 Task: For heading Arial black with underline.  font size for heading18,  'Change the font style of data to'Calibri.  and font size to 9,  Change the alignment of both headline & data to Align center.  In the sheet  ExpenseReport
Action: Mouse moved to (1111, 134)
Screenshot: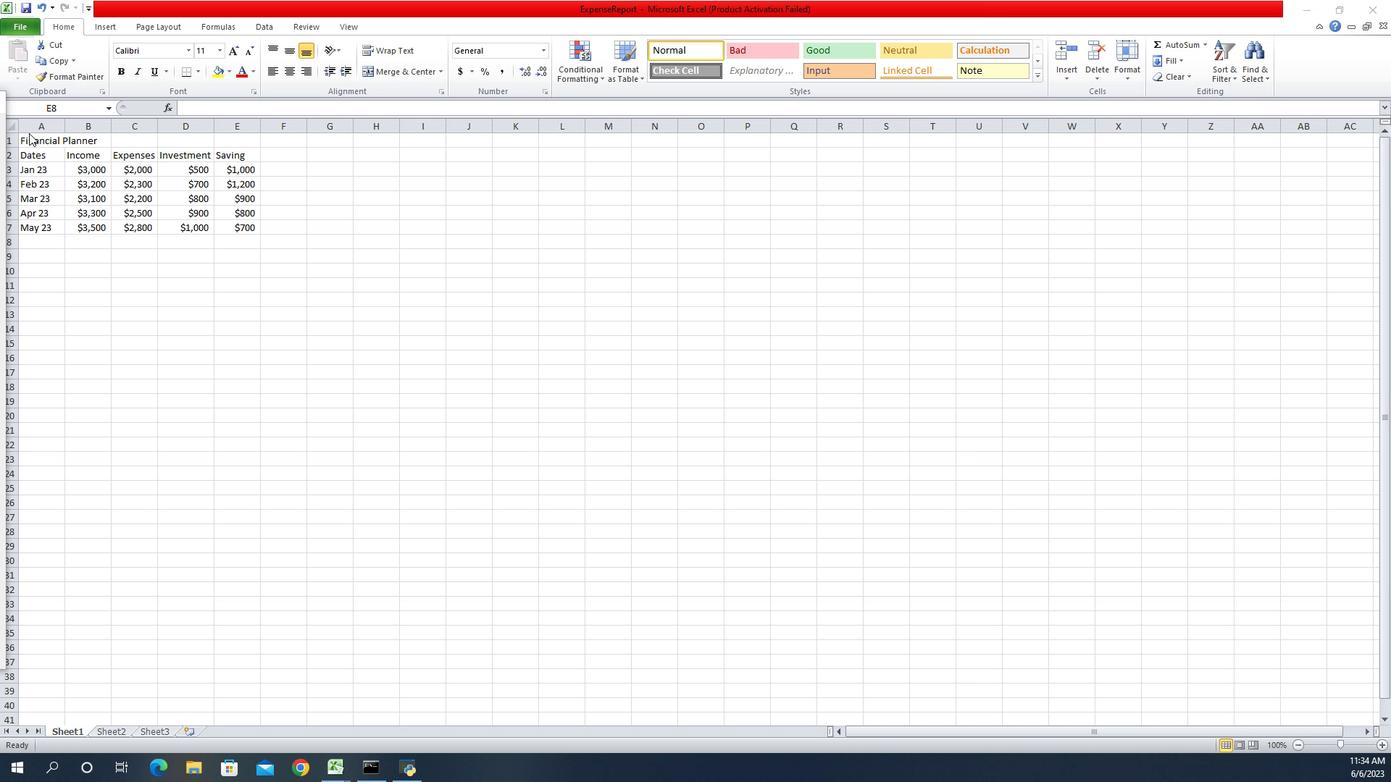 
Action: Mouse pressed left at (1111, 134)
Screenshot: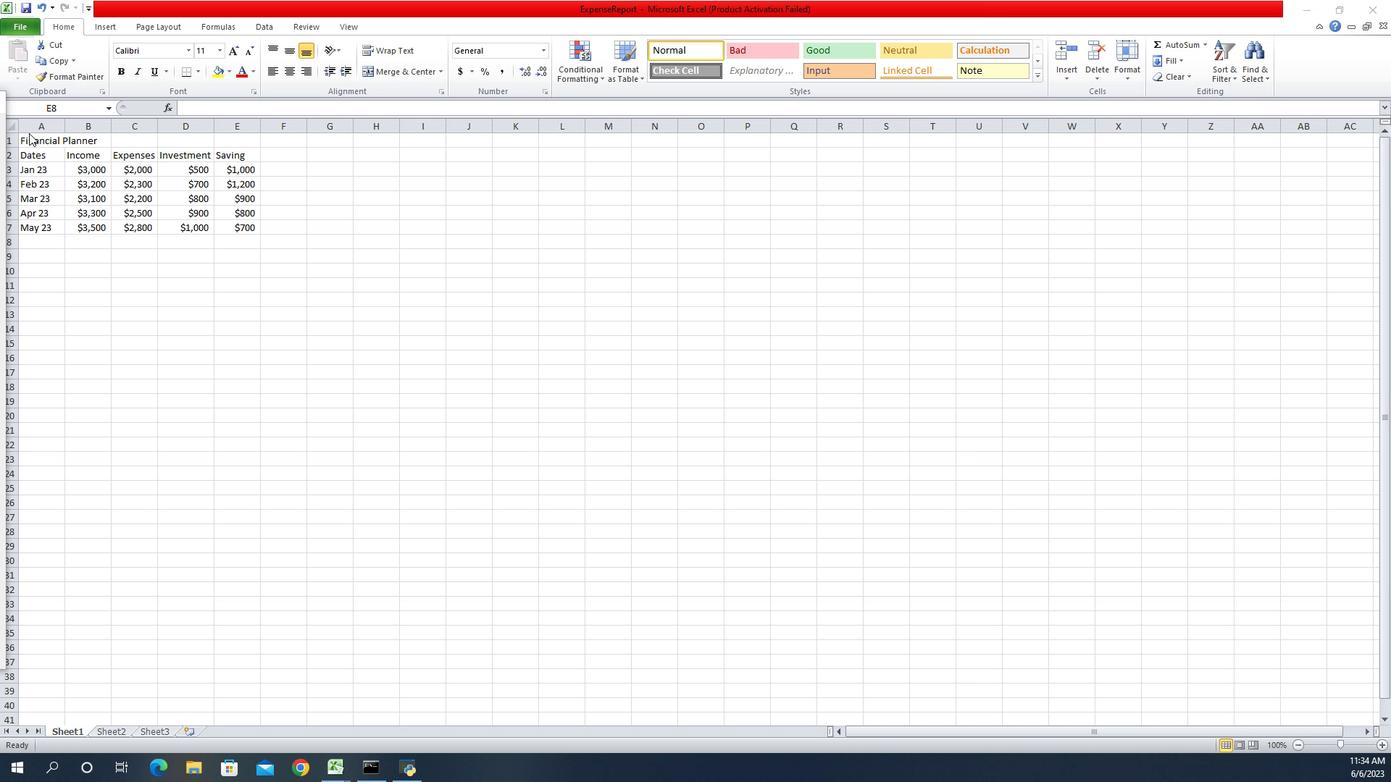 
Action: Mouse moved to (1118, 140)
Screenshot: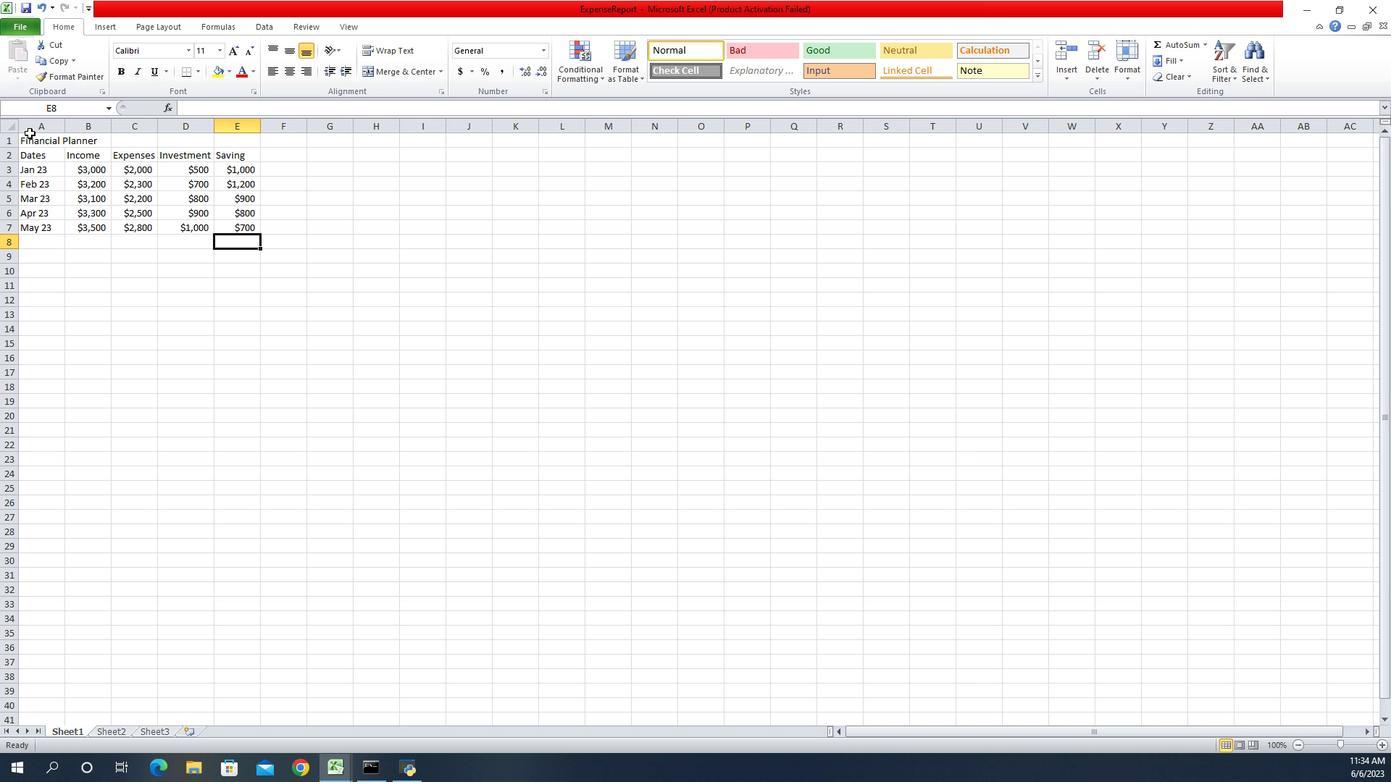 
Action: Mouse pressed left at (1118, 140)
Screenshot: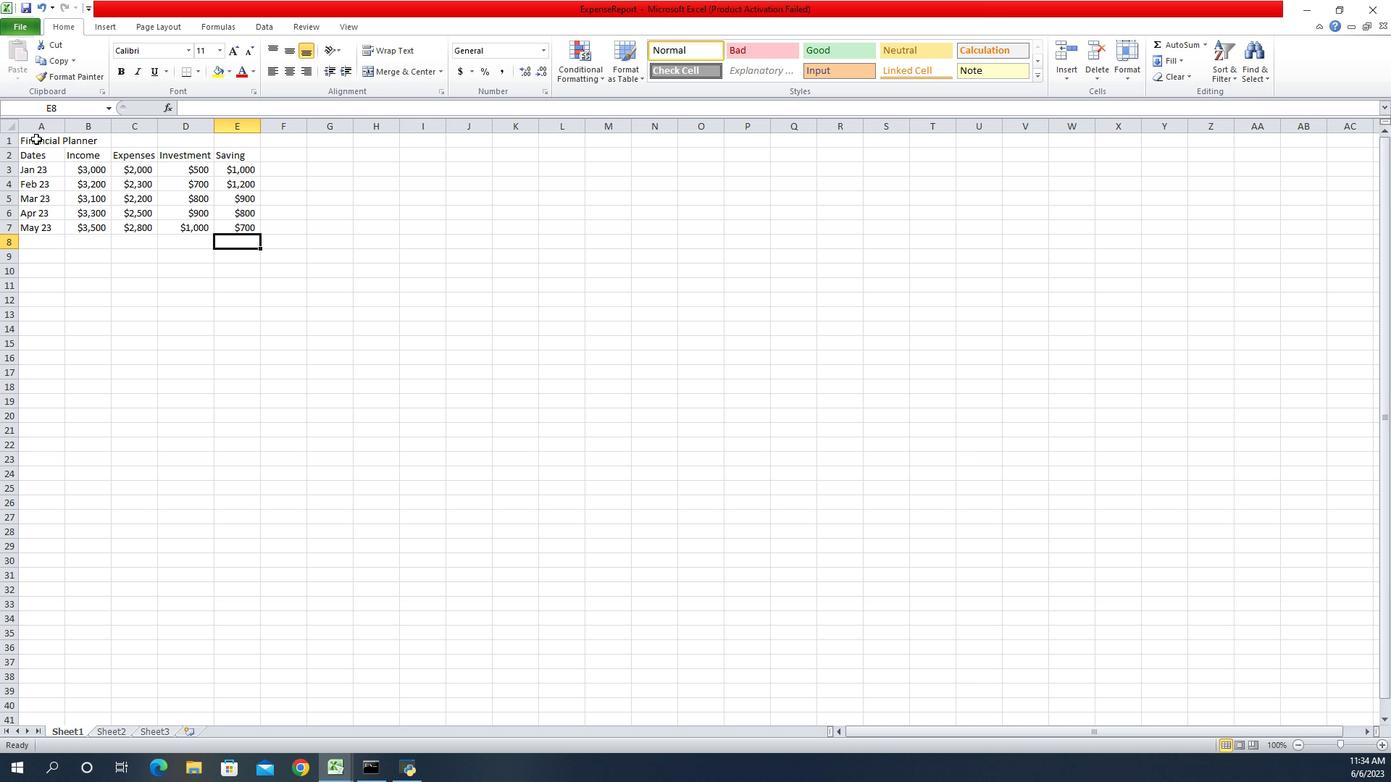 
Action: Mouse moved to (1266, 56)
Screenshot: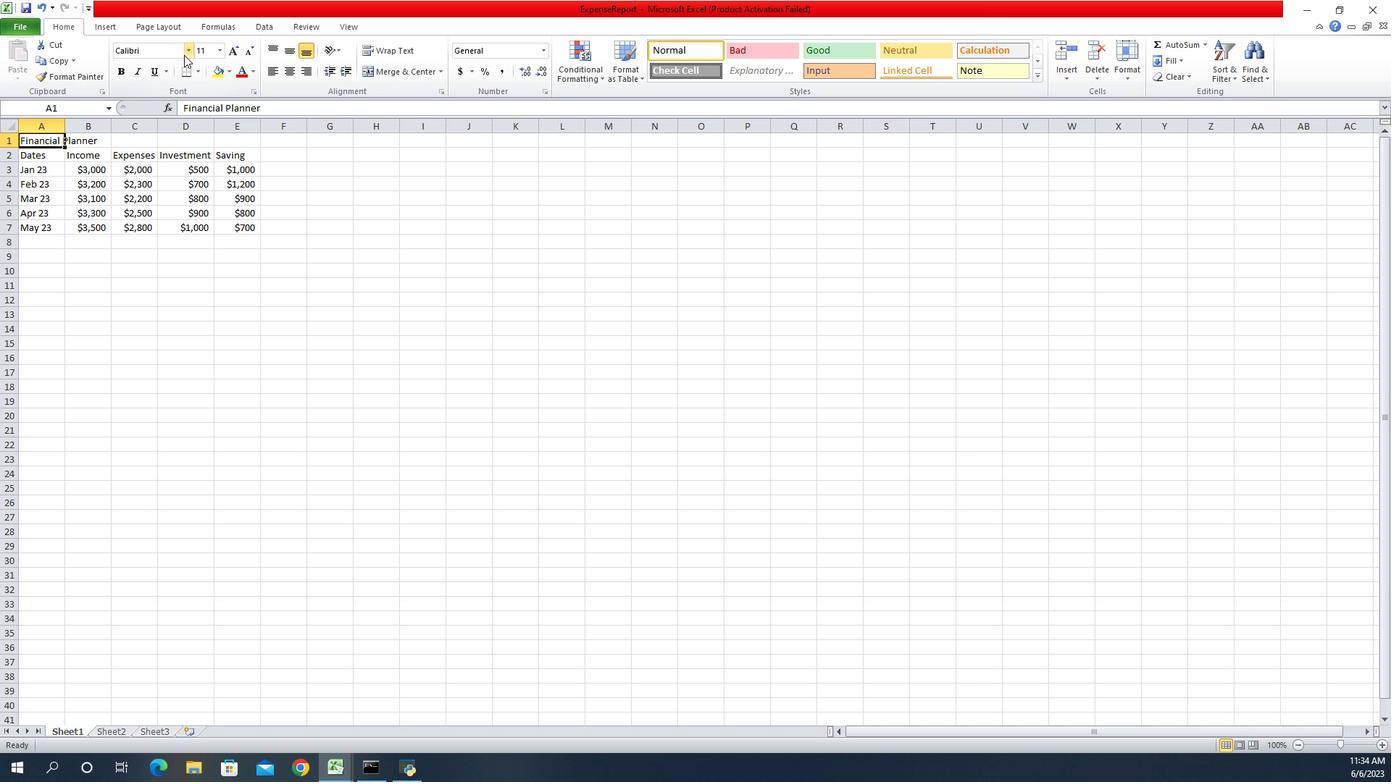 
Action: Mouse pressed left at (1266, 56)
Screenshot: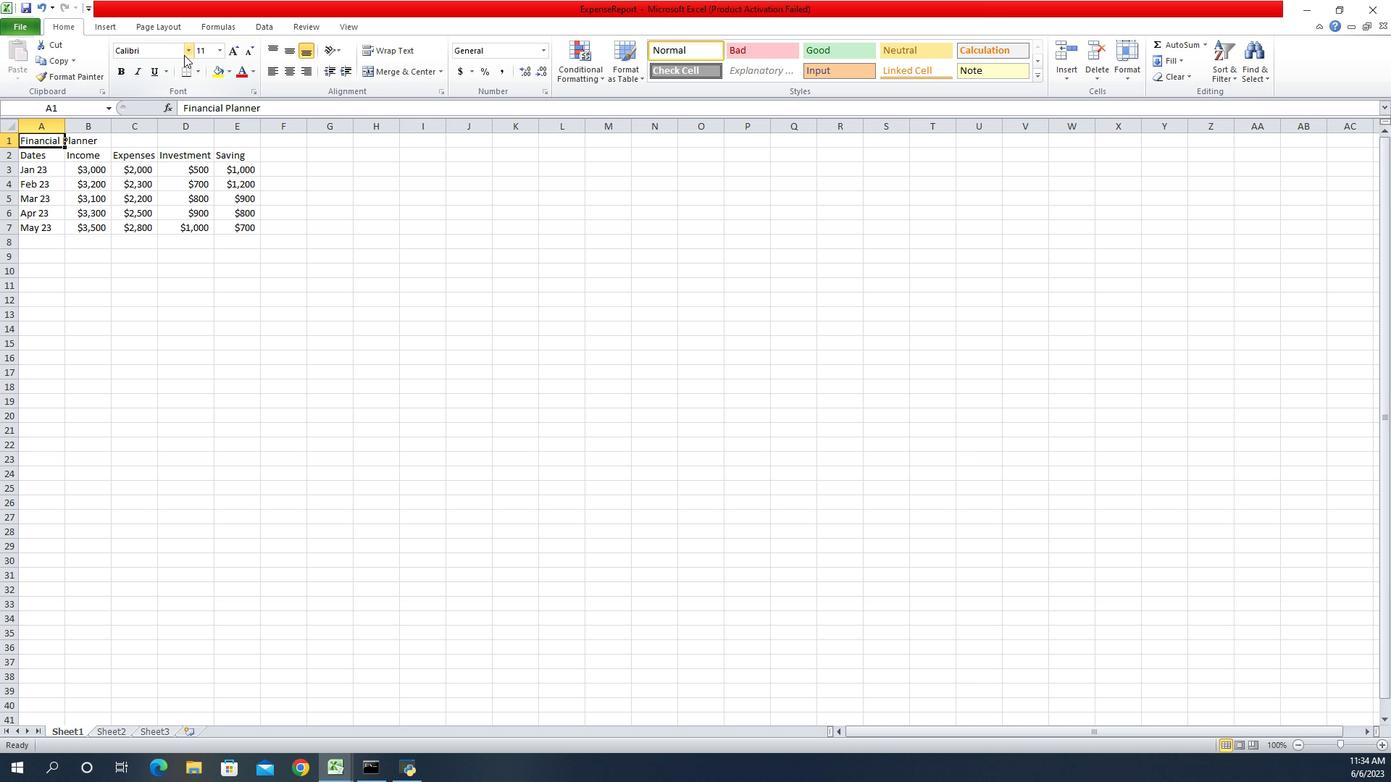 
Action: Key pressed ari<Key.down><Key.enter>
Screenshot: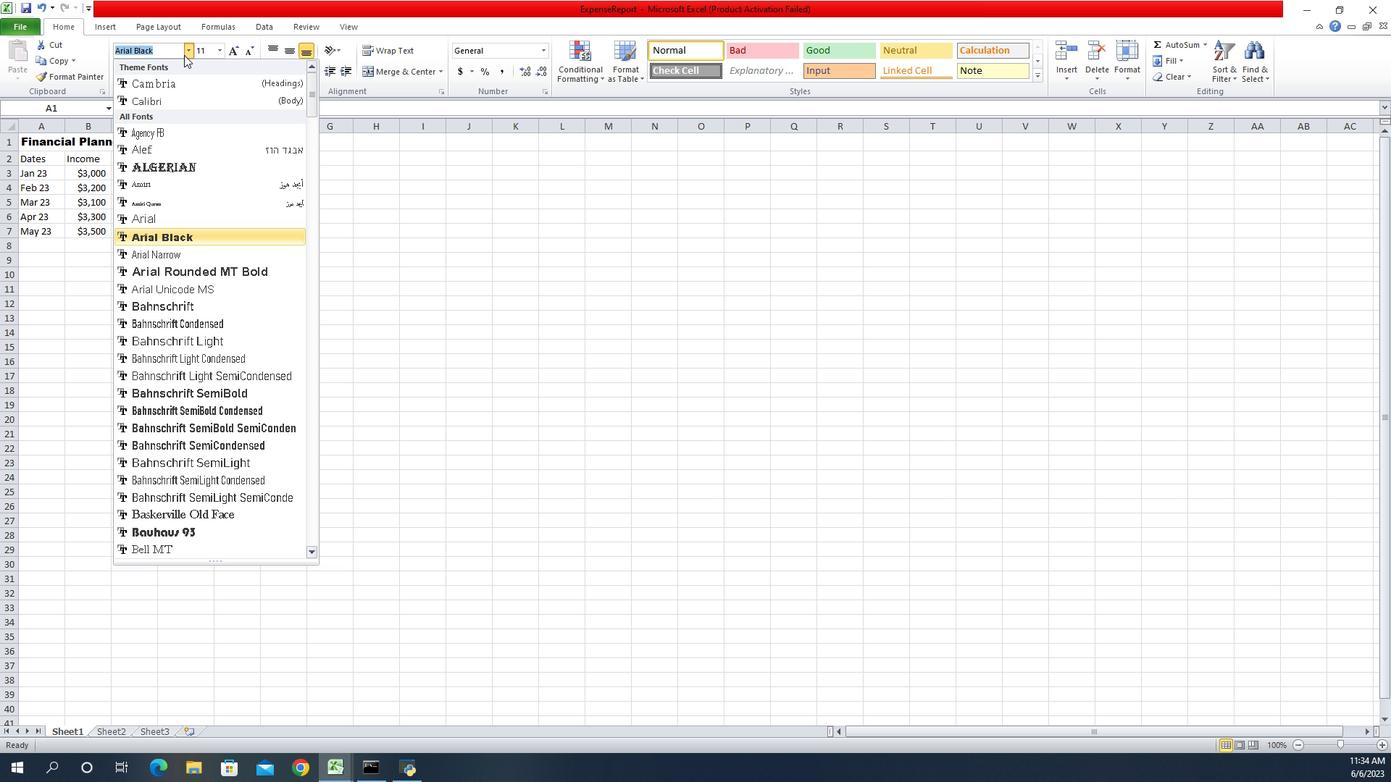 
Action: Mouse moved to (1234, 73)
Screenshot: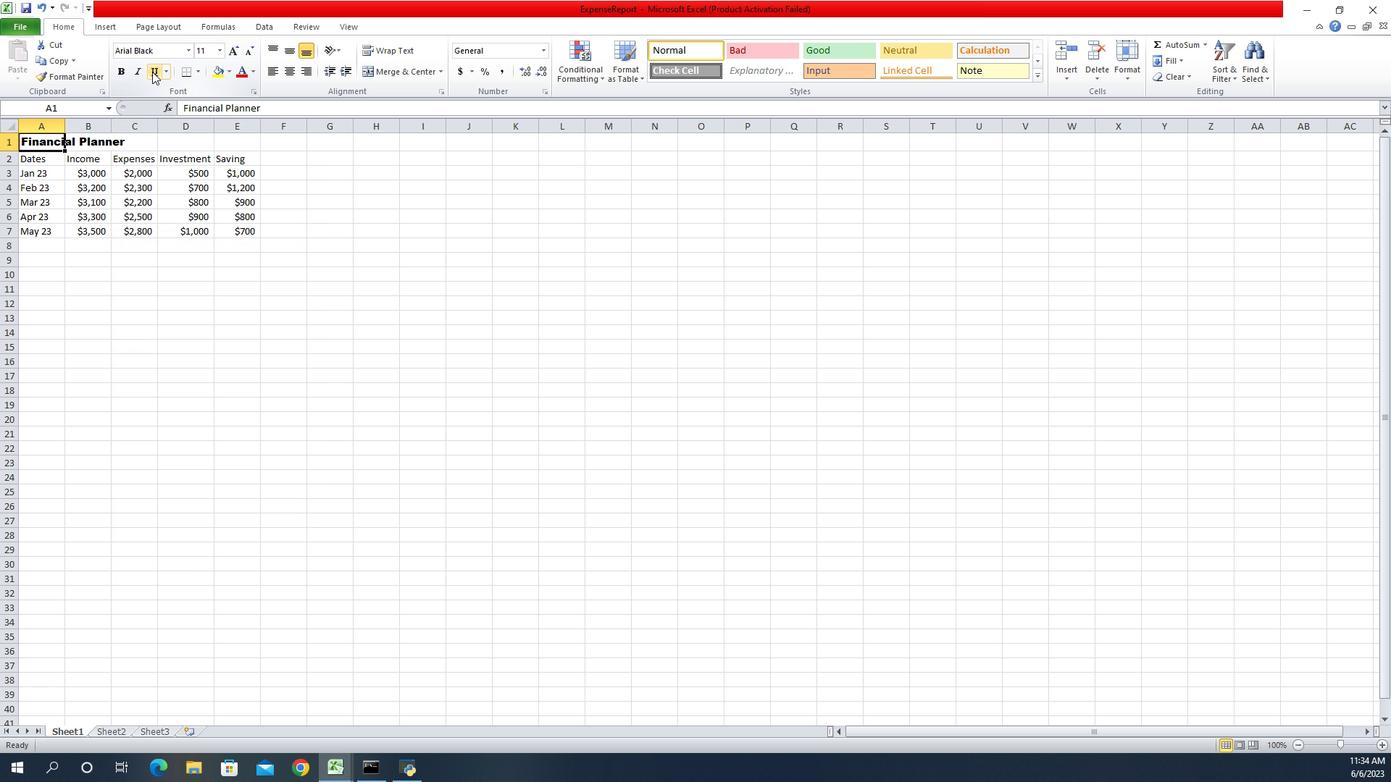 
Action: Mouse pressed left at (1234, 73)
Screenshot: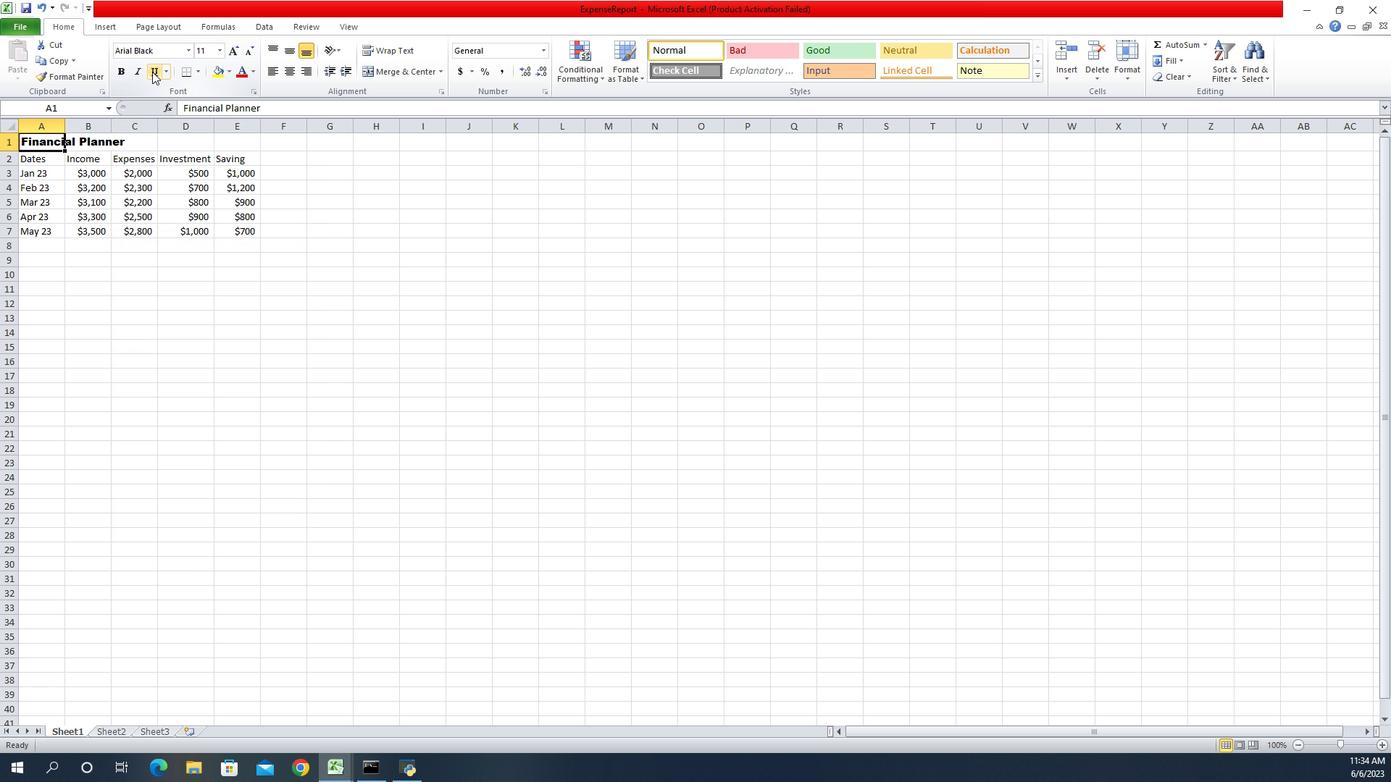 
Action: Mouse moved to (1300, 52)
Screenshot: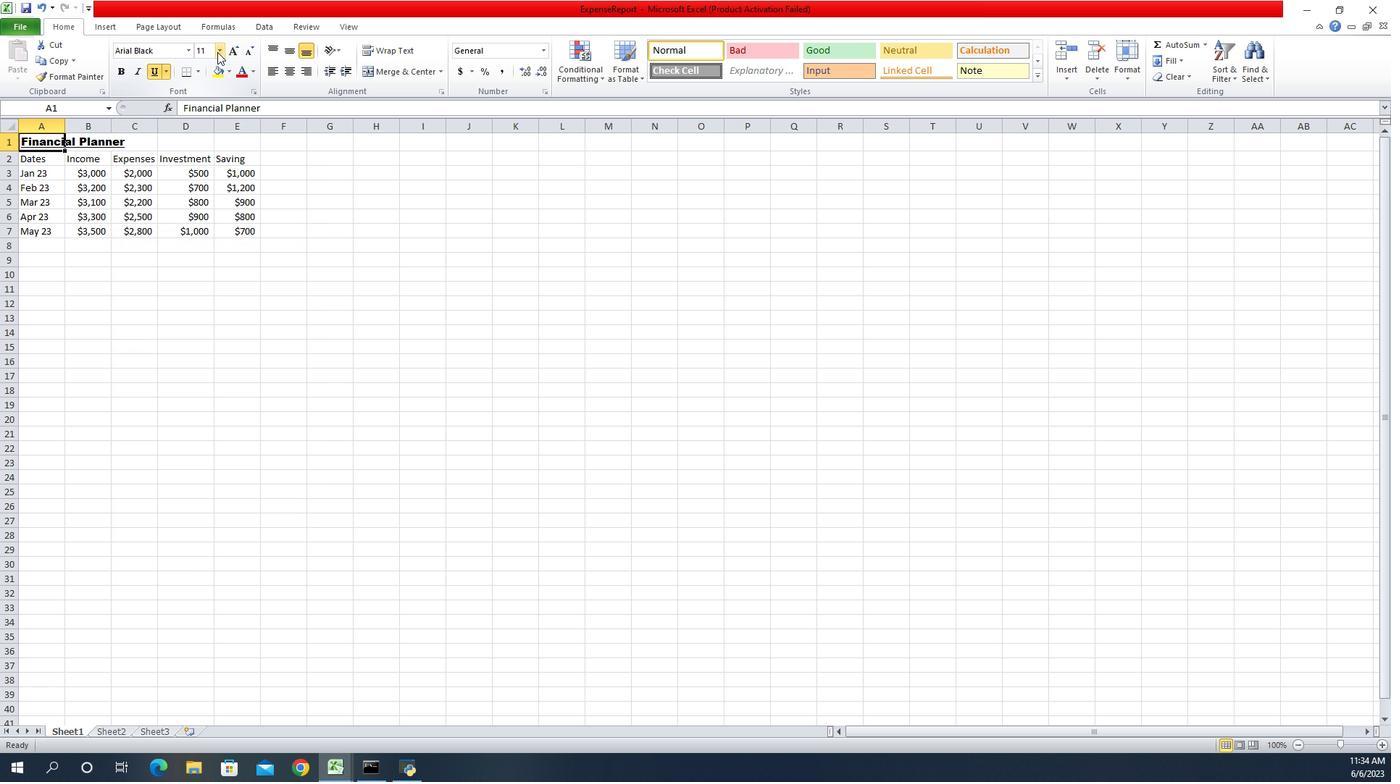 
Action: Mouse pressed left at (1300, 52)
Screenshot: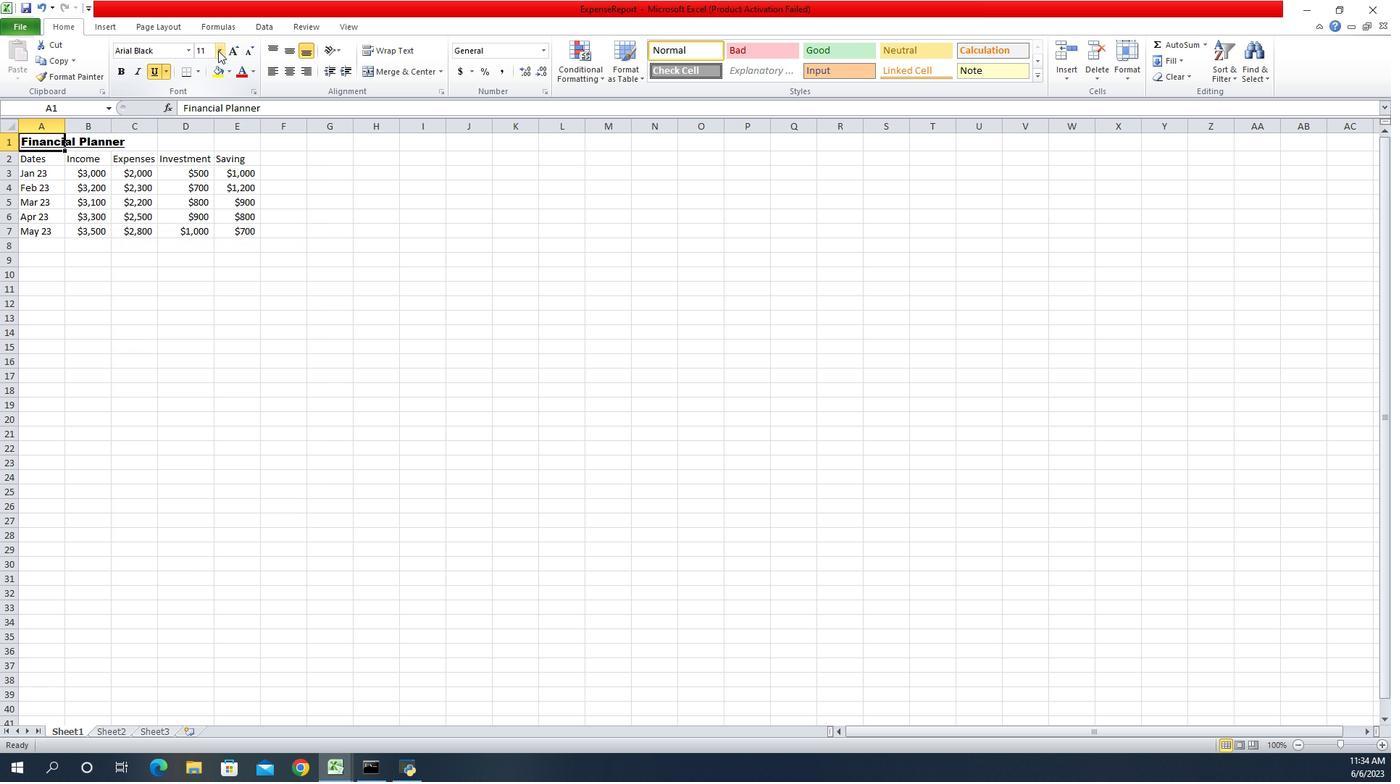 
Action: Mouse moved to (1287, 152)
Screenshot: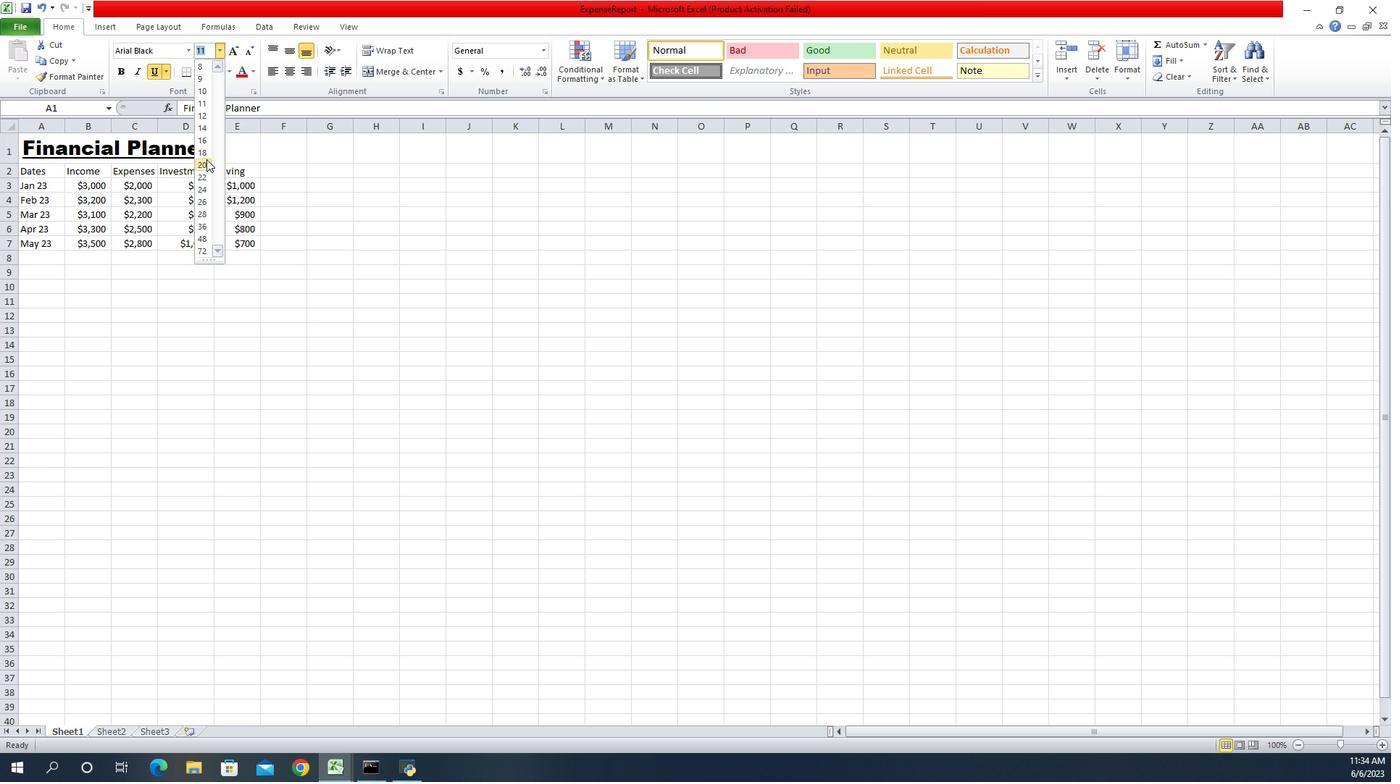 
Action: Mouse pressed left at (1287, 152)
Screenshot: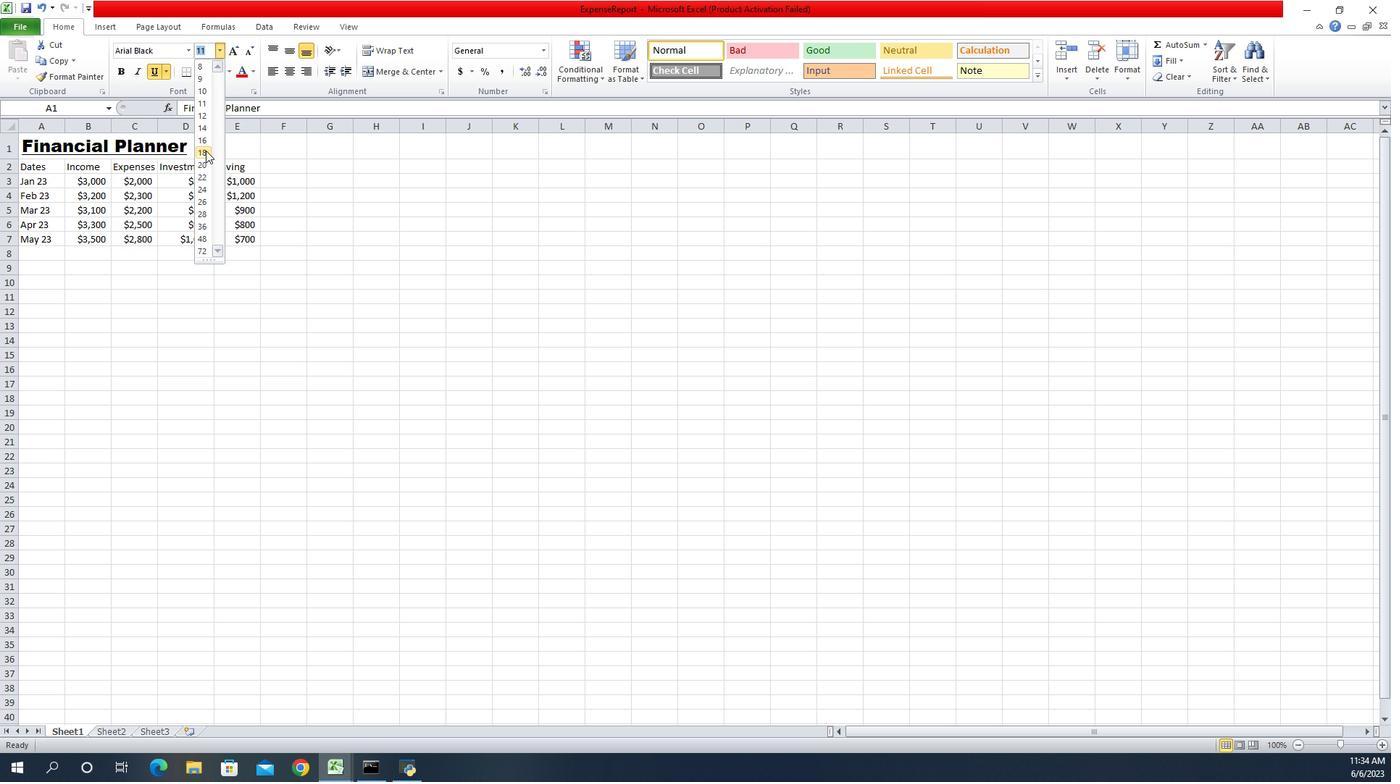 
Action: Mouse moved to (1118, 165)
Screenshot: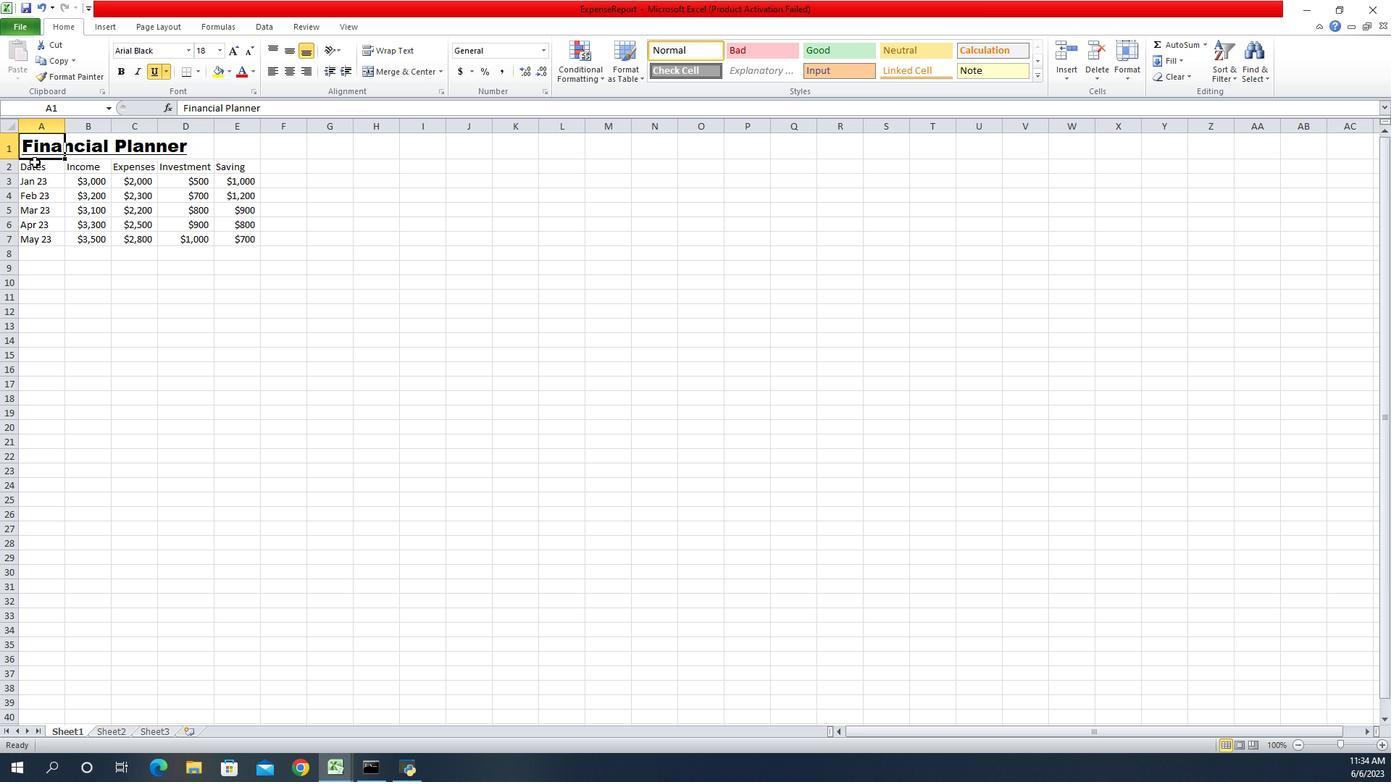 
Action: Mouse pressed left at (1118, 165)
Screenshot: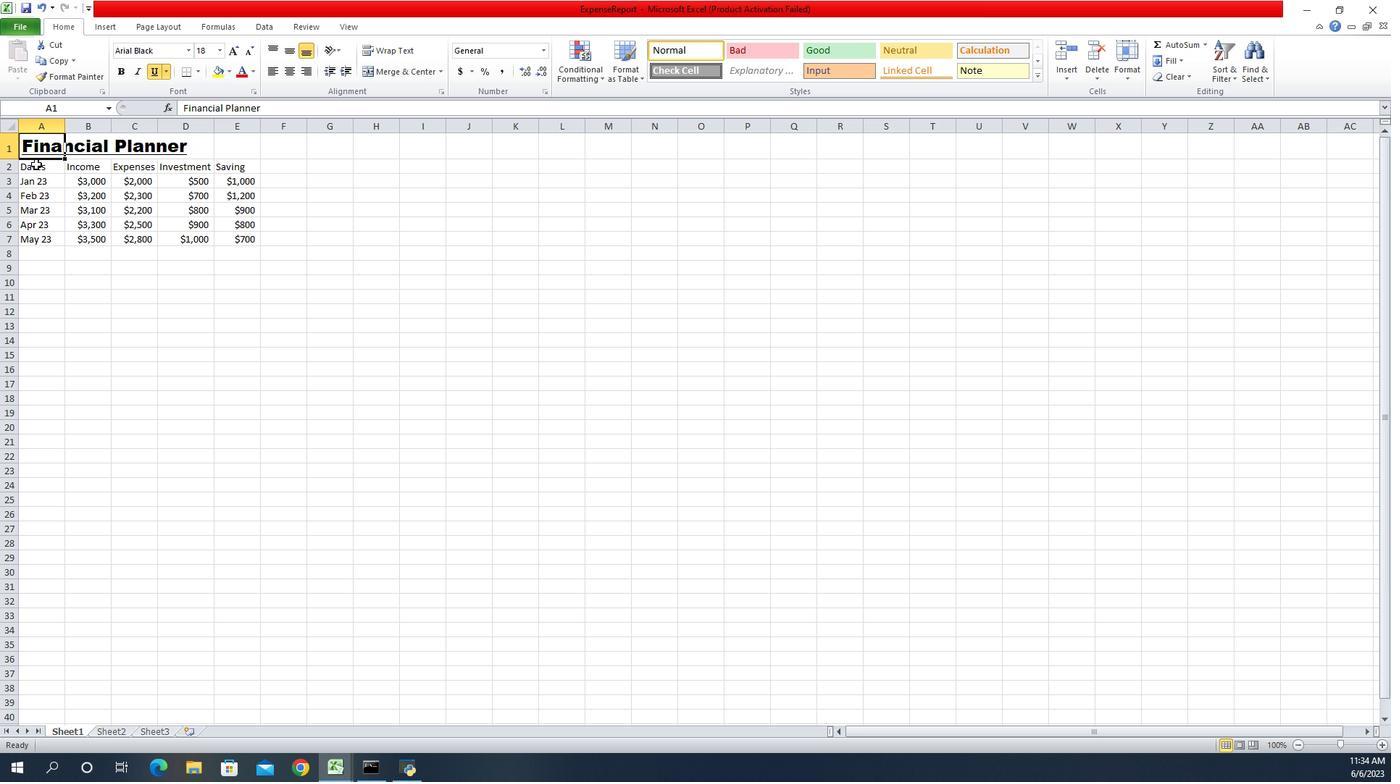 
Action: Mouse moved to (1118, 166)
Screenshot: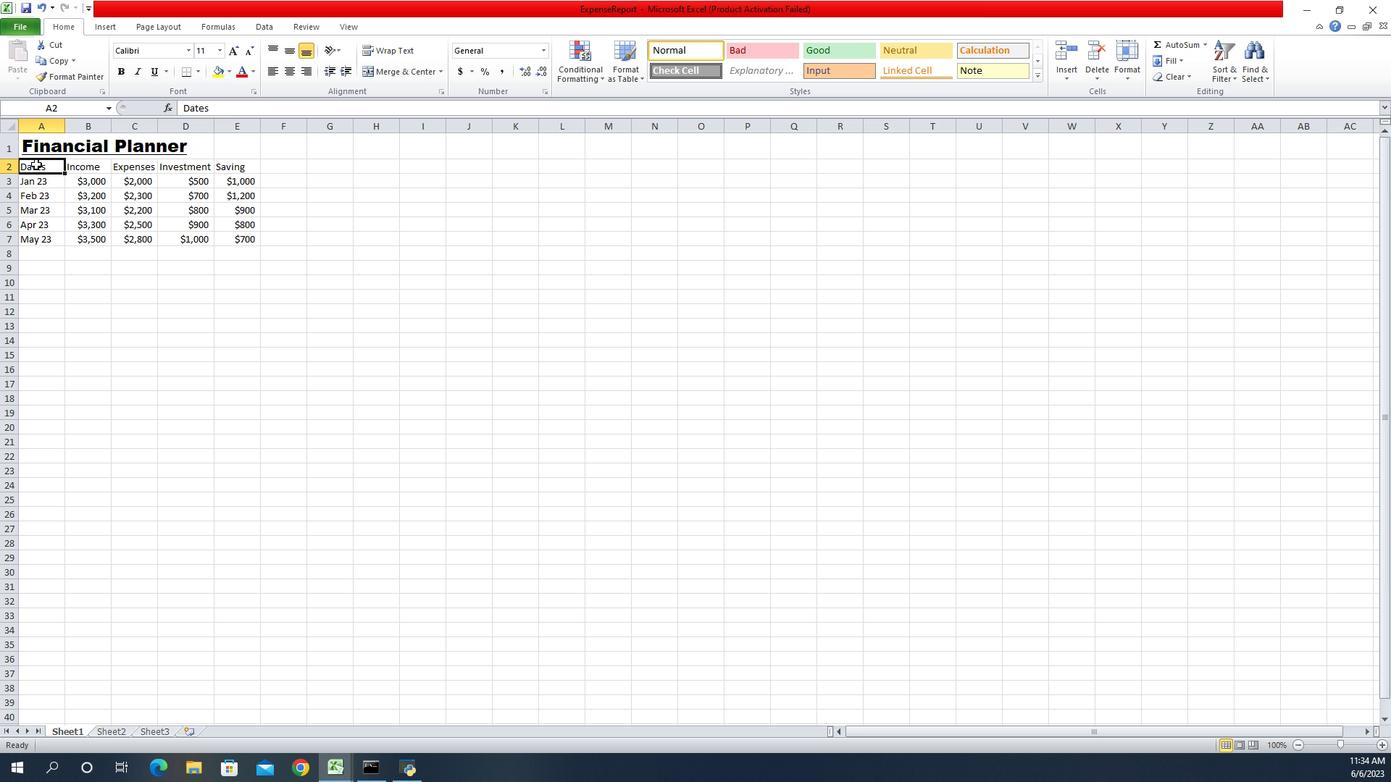
Action: Key pressed <Key.shift><Key.down><Key.right>
Screenshot: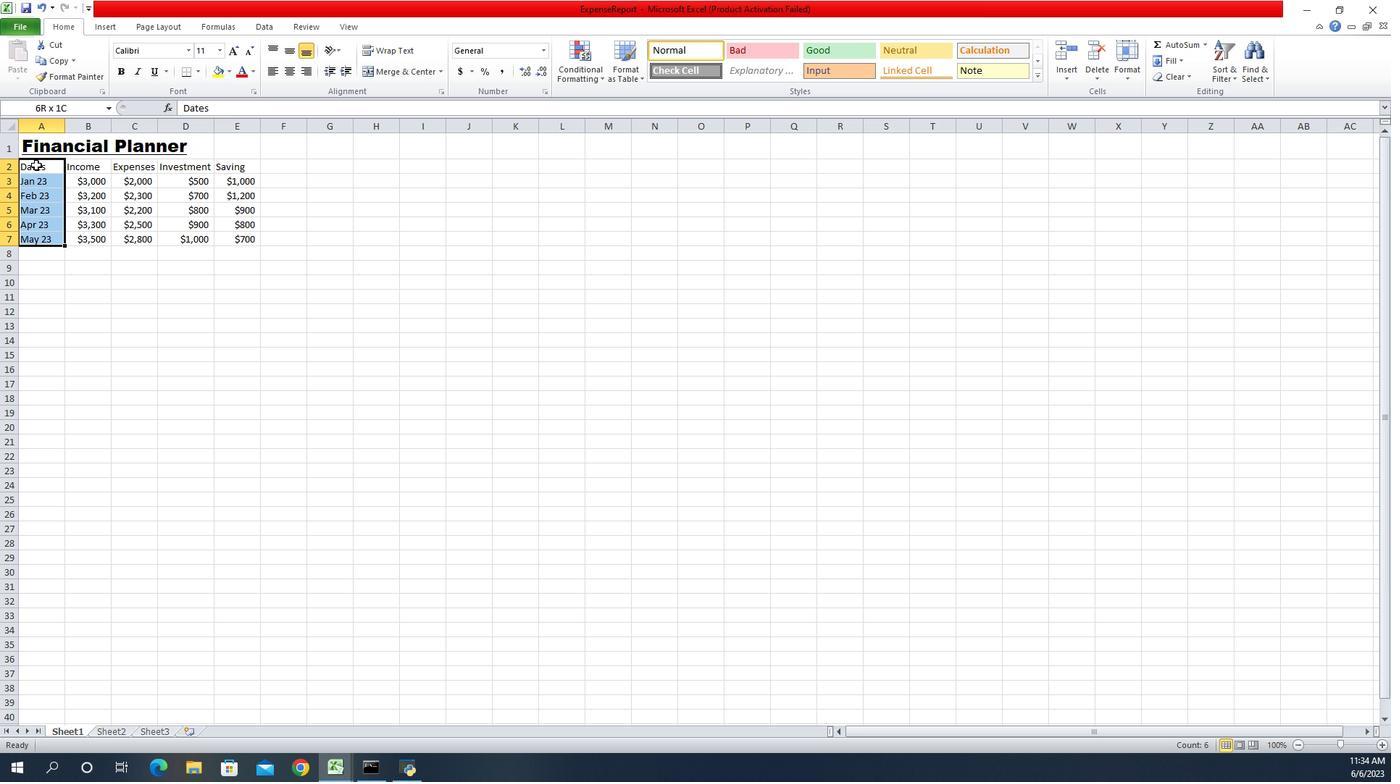 
Action: Mouse moved to (1272, 55)
Screenshot: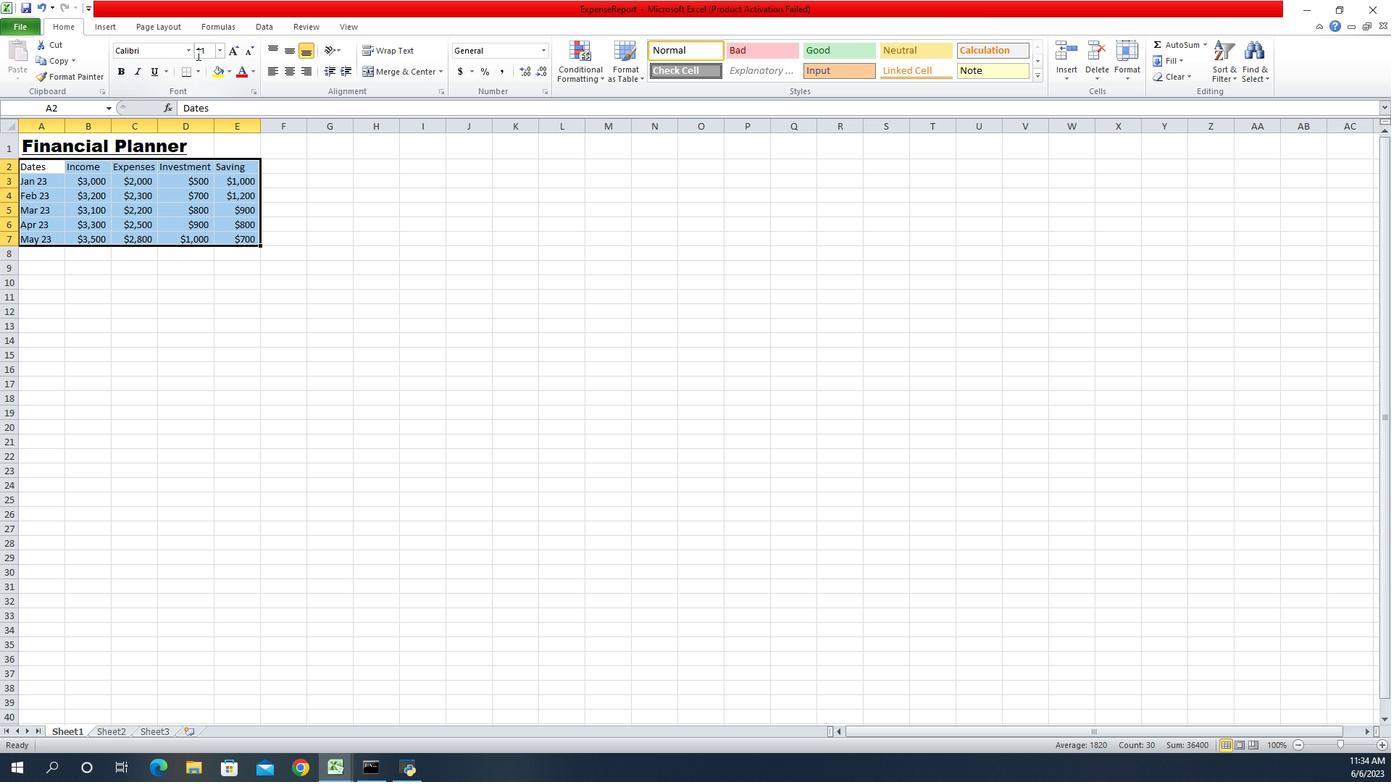 
Action: Mouse pressed left at (1272, 55)
Screenshot: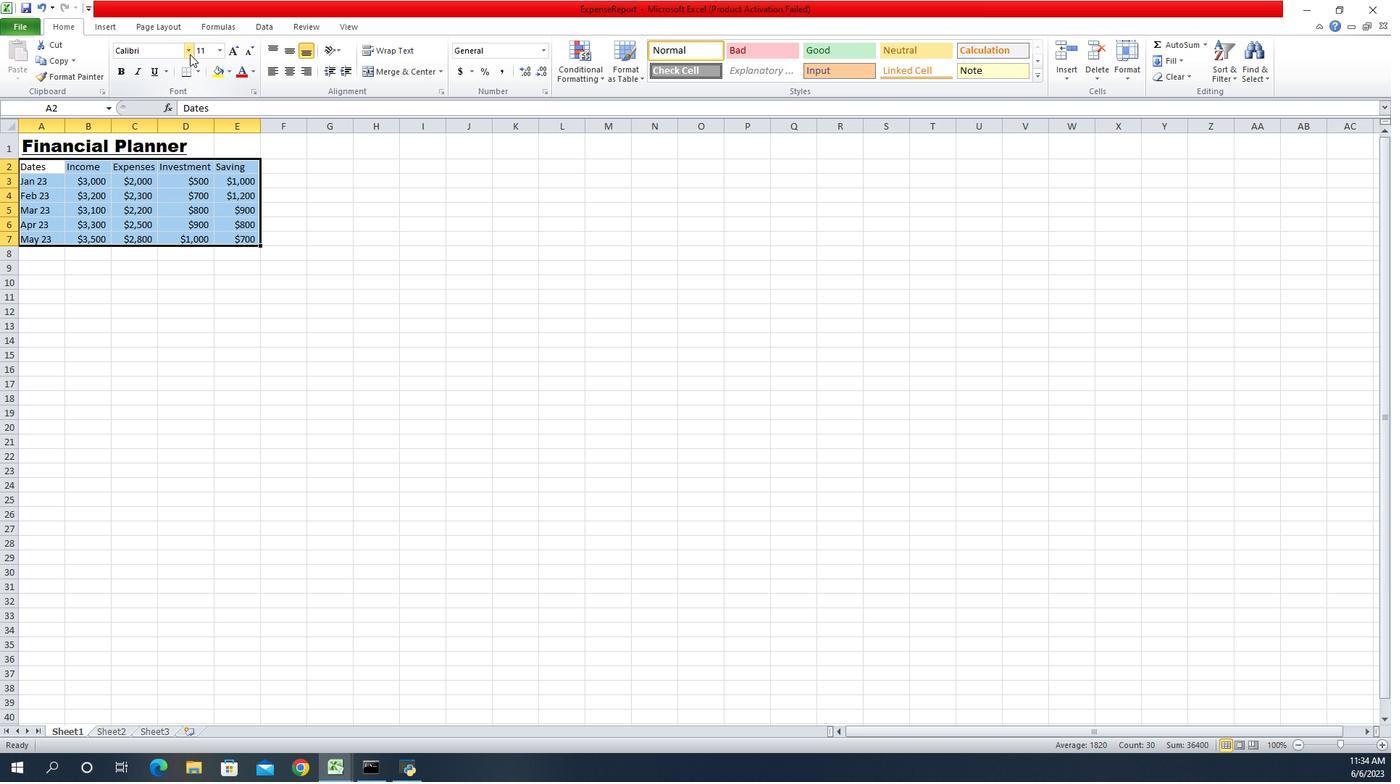 
Action: Mouse moved to (1257, 100)
Screenshot: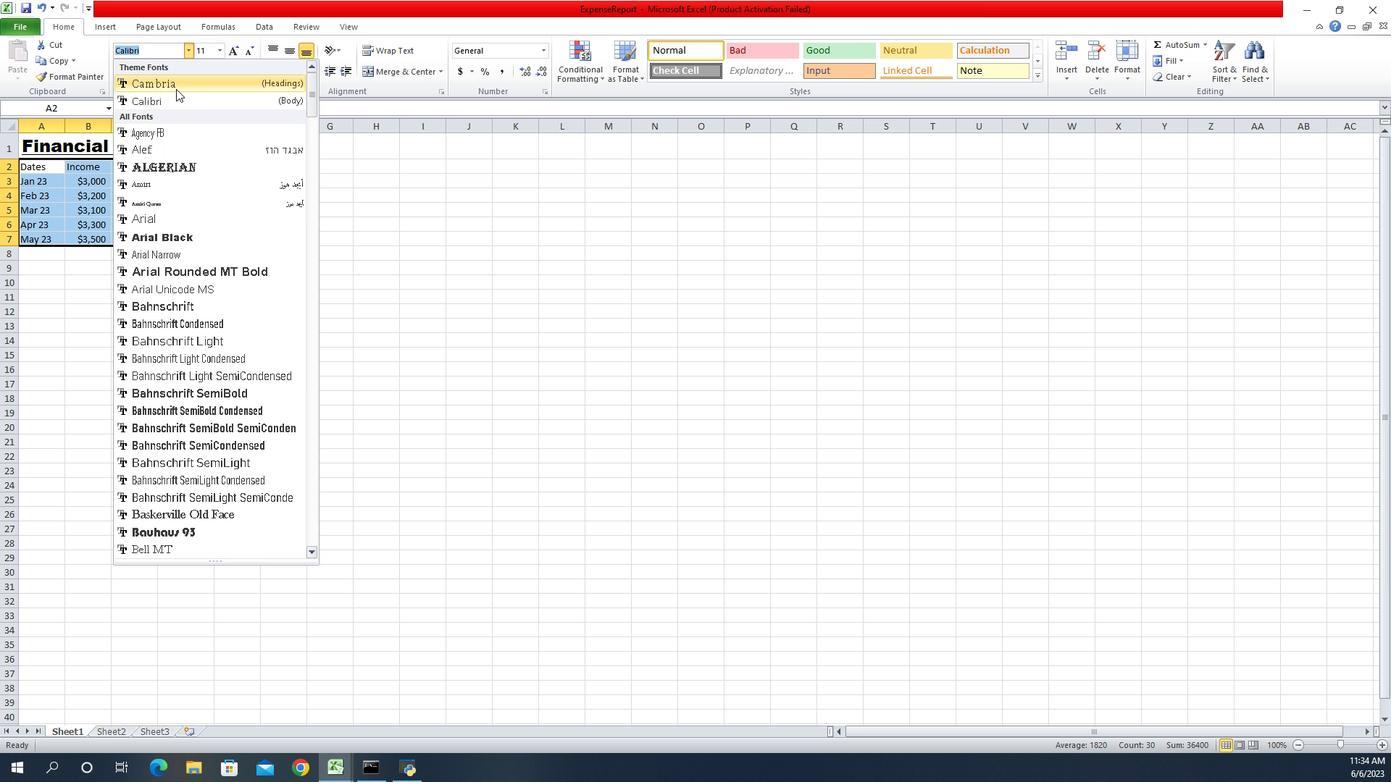
Action: Mouse pressed left at (1257, 100)
Screenshot: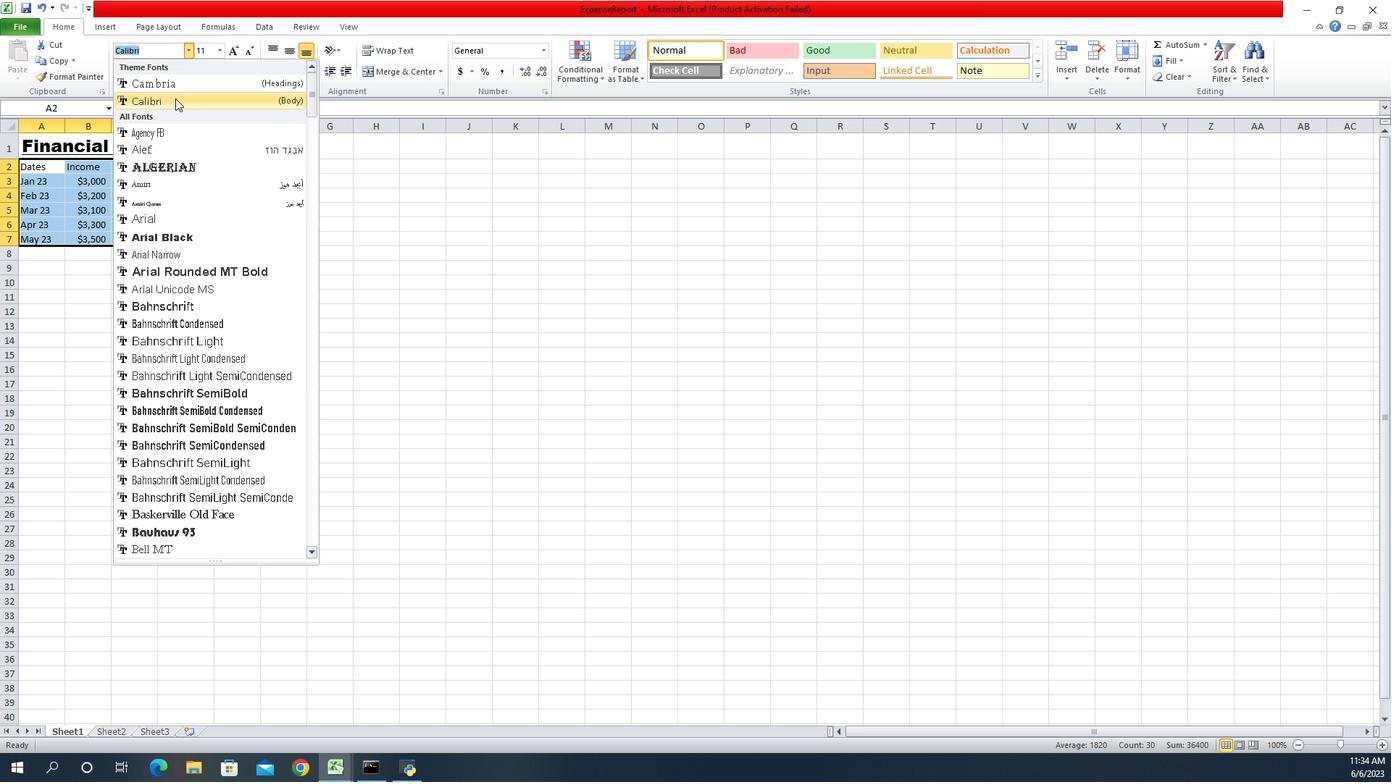 
Action: Mouse moved to (1303, 54)
Screenshot: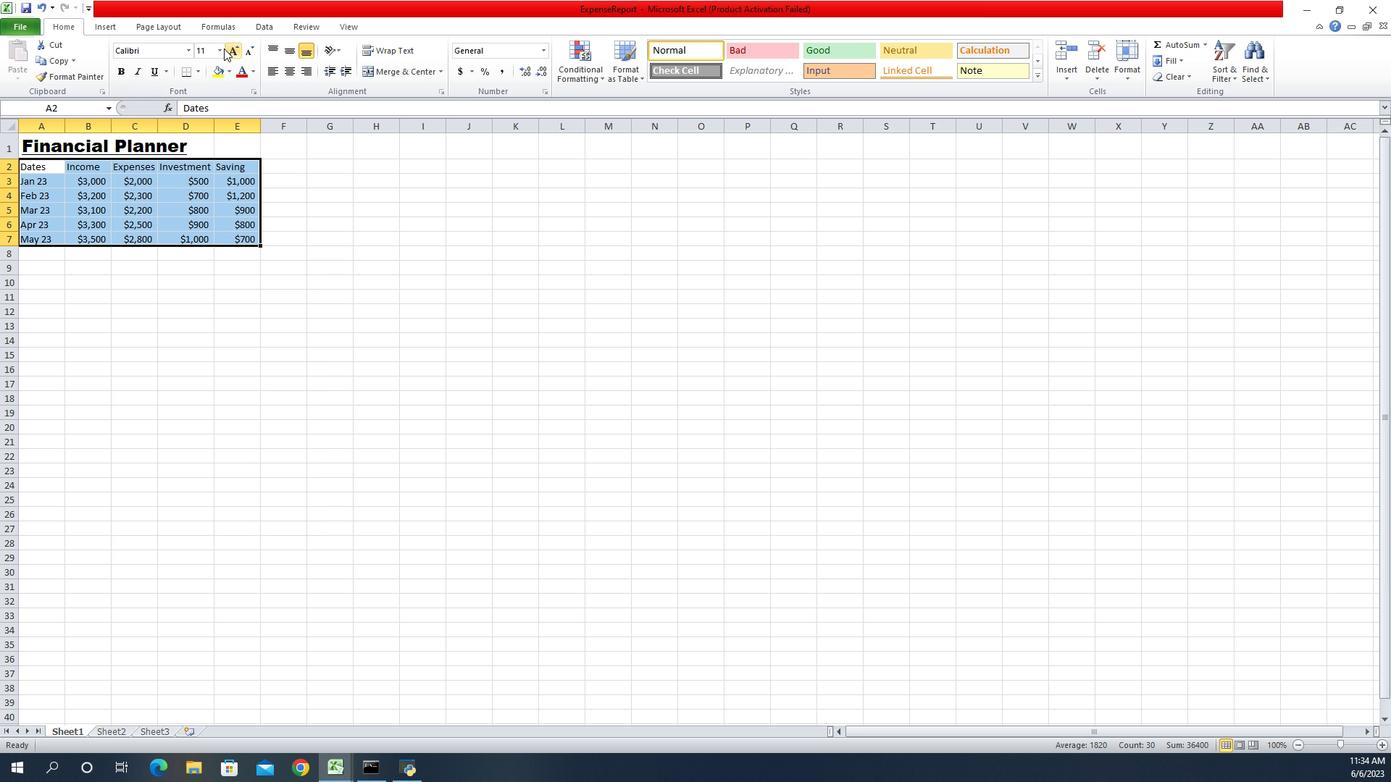 
Action: Mouse pressed left at (1303, 54)
Screenshot: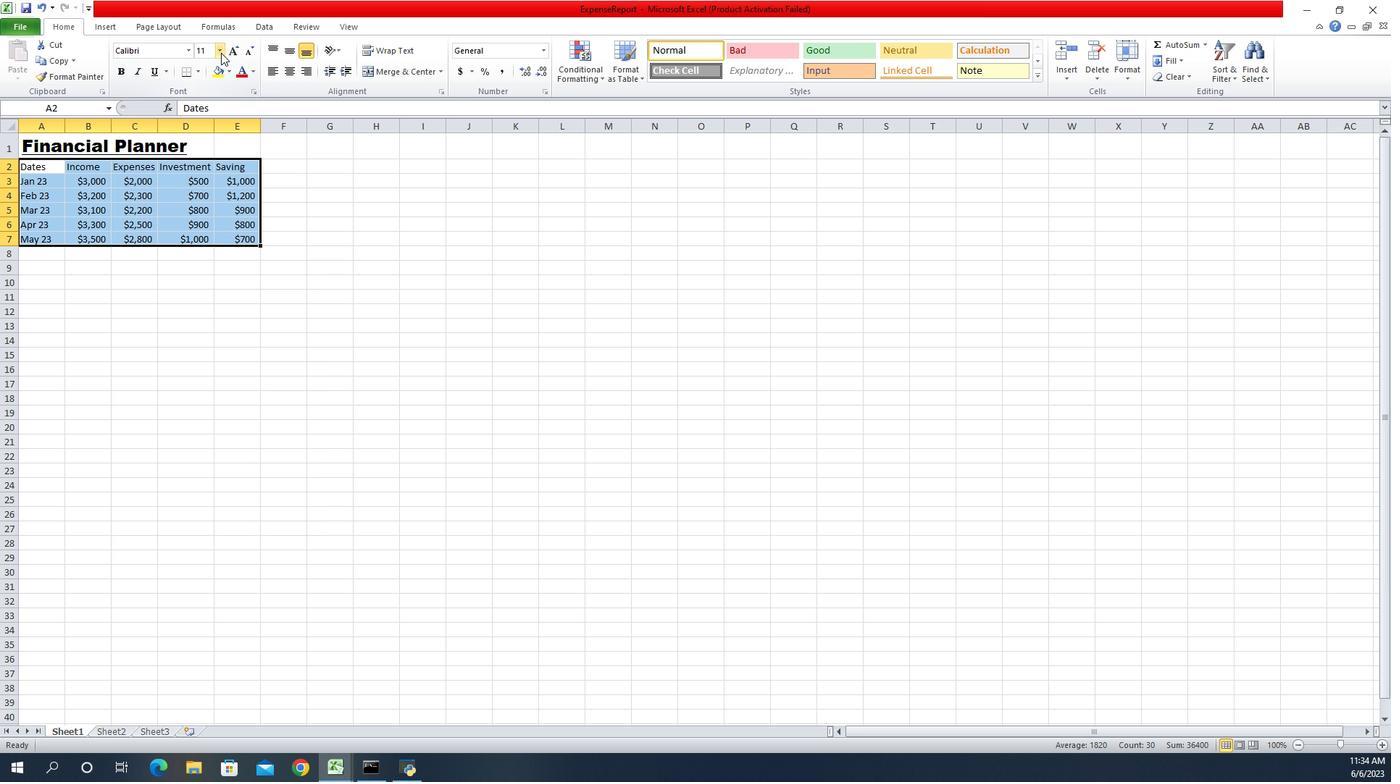 
Action: Mouse moved to (1287, 82)
Screenshot: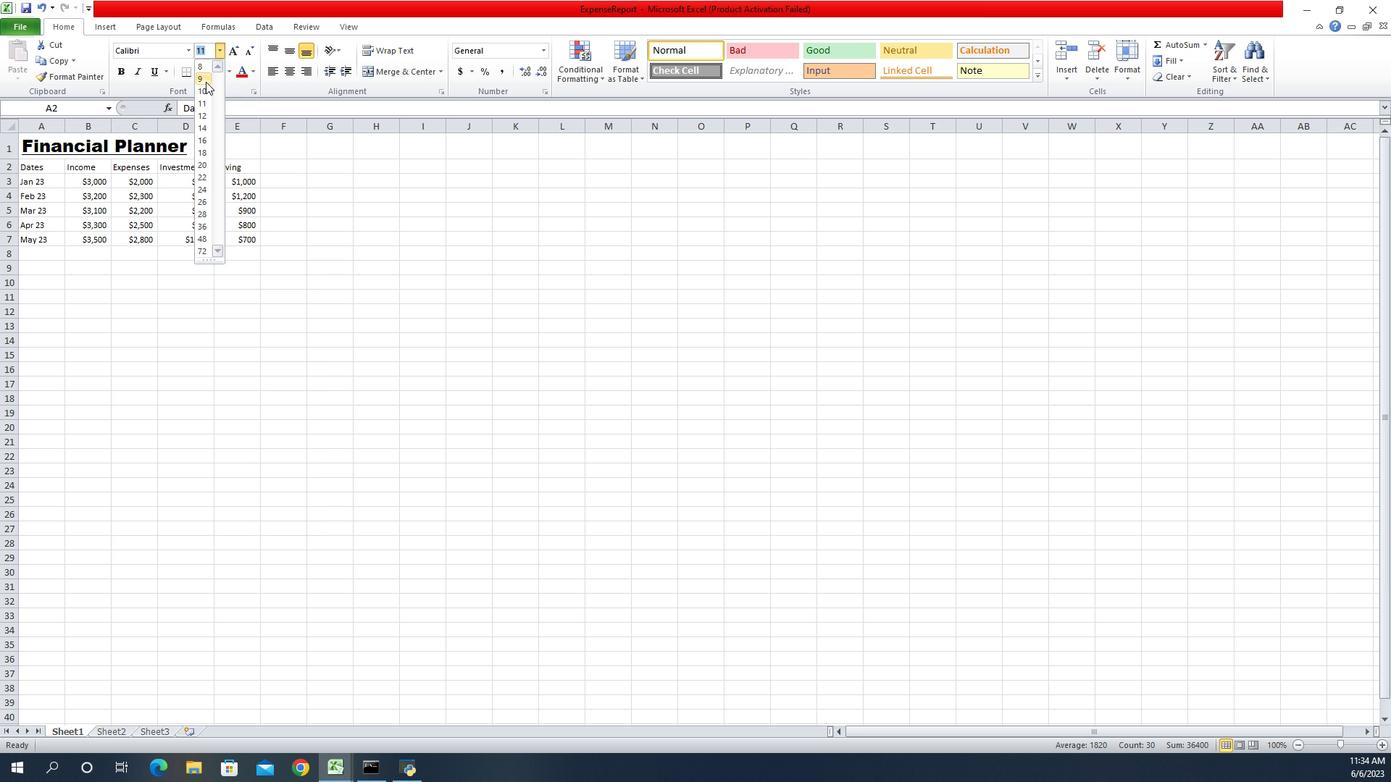 
Action: Mouse pressed left at (1287, 82)
Screenshot: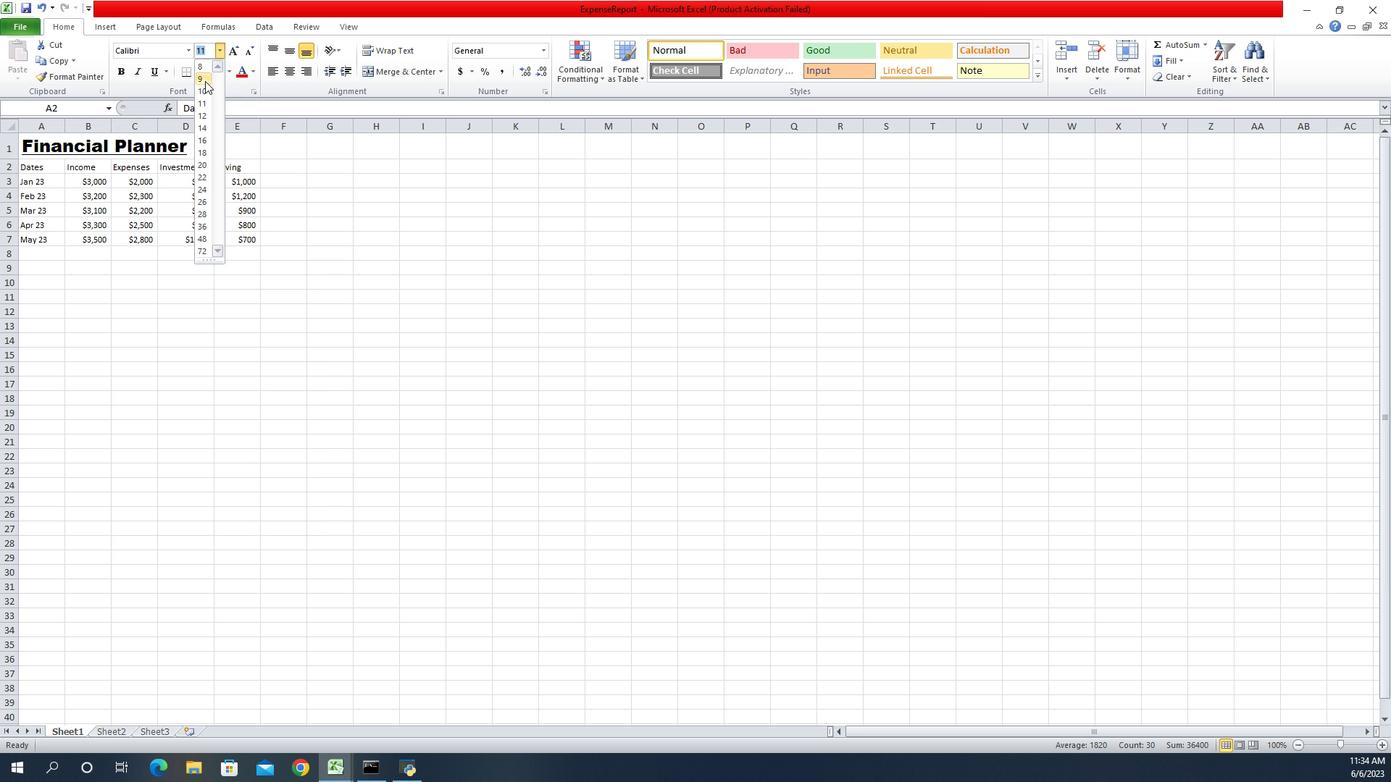 
Action: Mouse moved to (1374, 74)
Screenshot: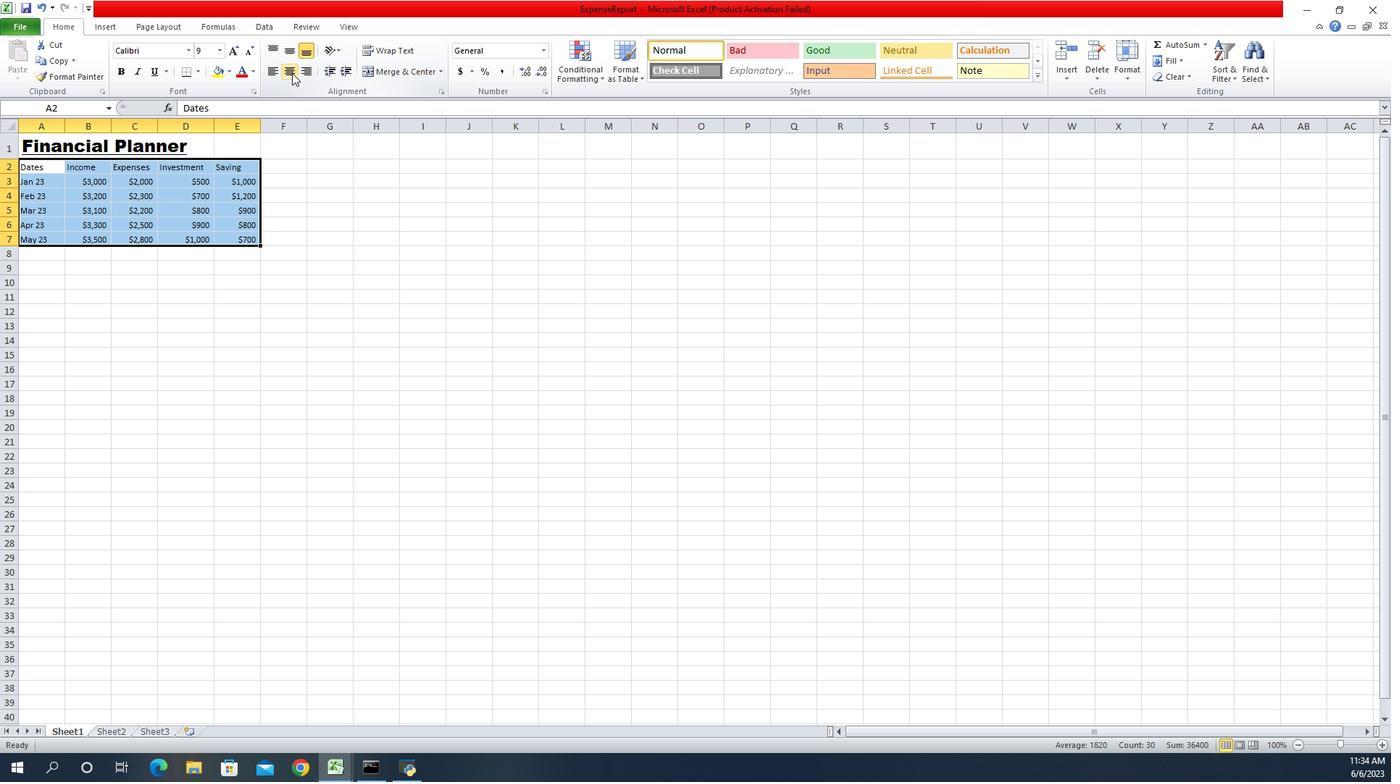 
Action: Mouse pressed left at (1374, 74)
Screenshot: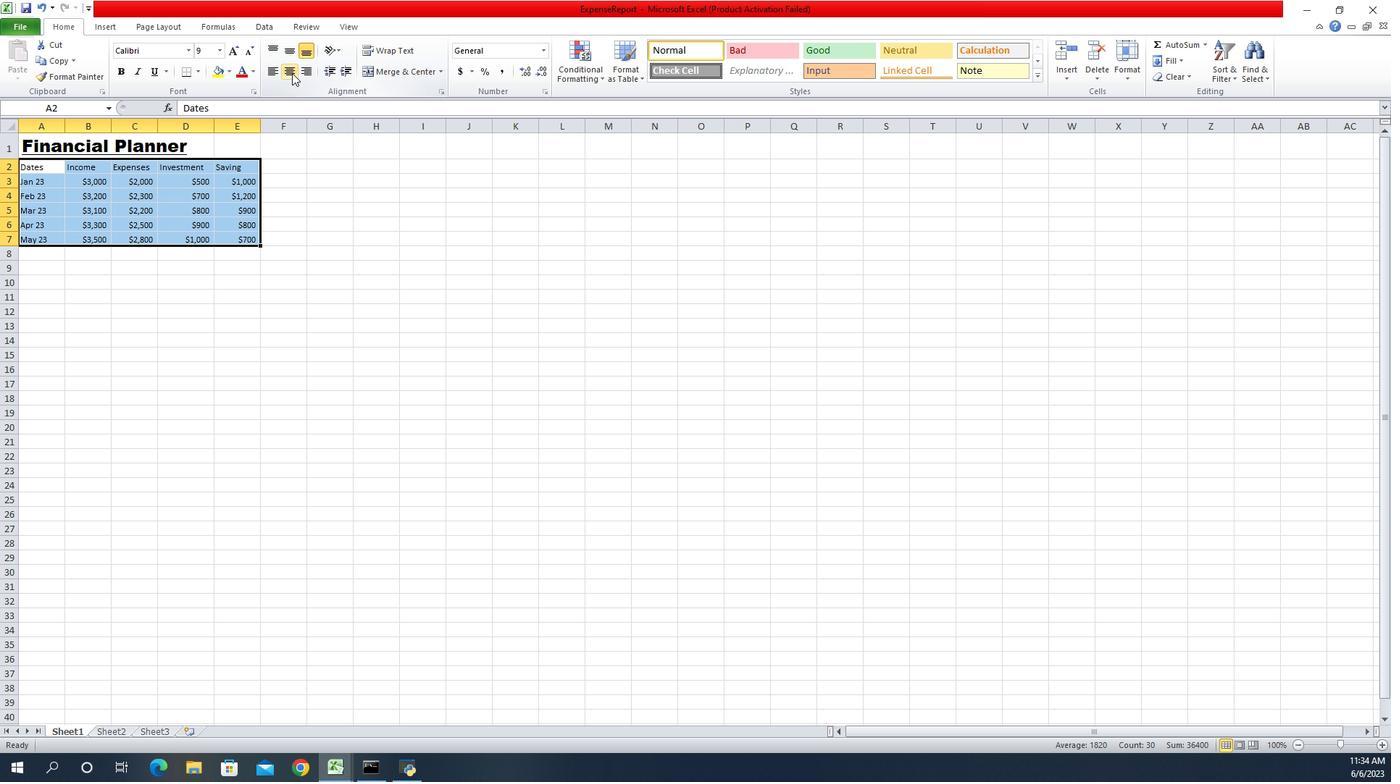 
Action: Mouse moved to (1111, 11)
Screenshot: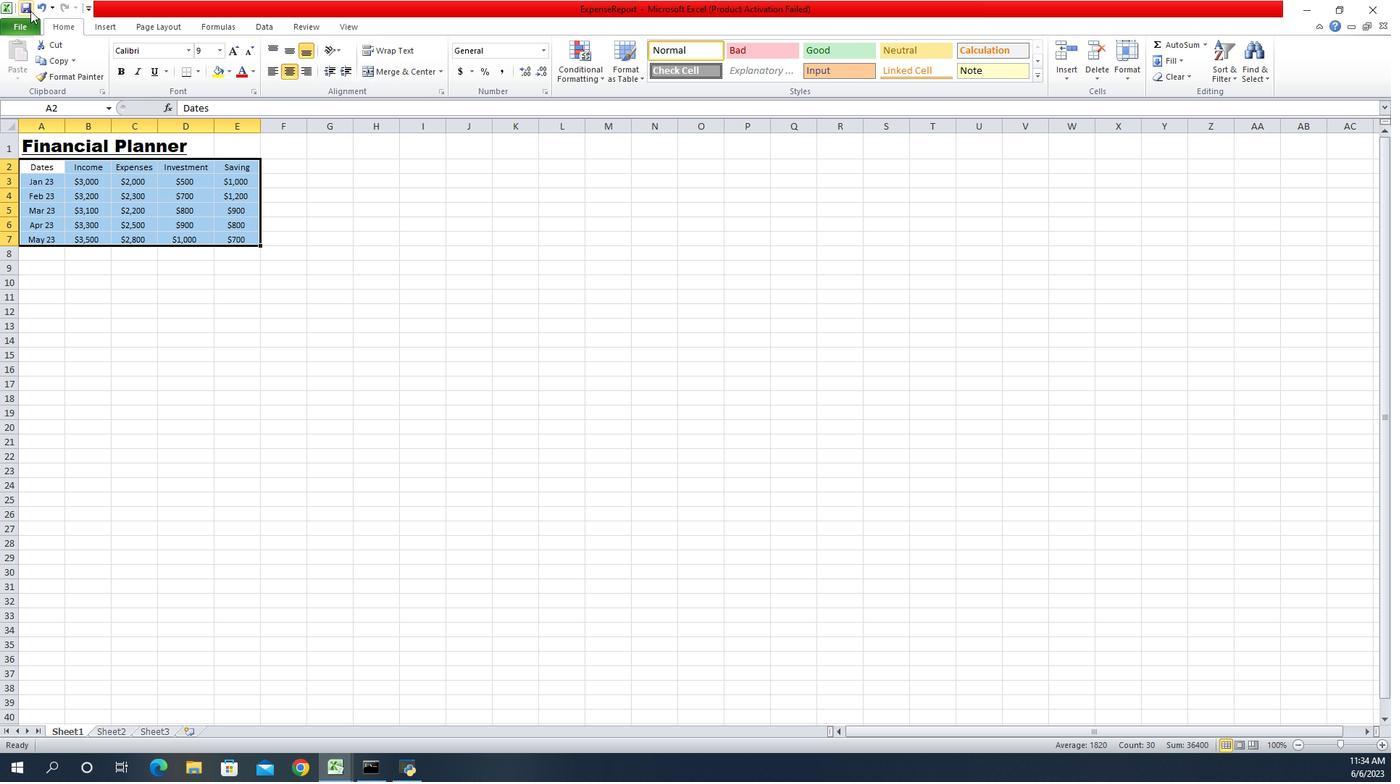 
Action: Mouse pressed left at (1111, 11)
Screenshot: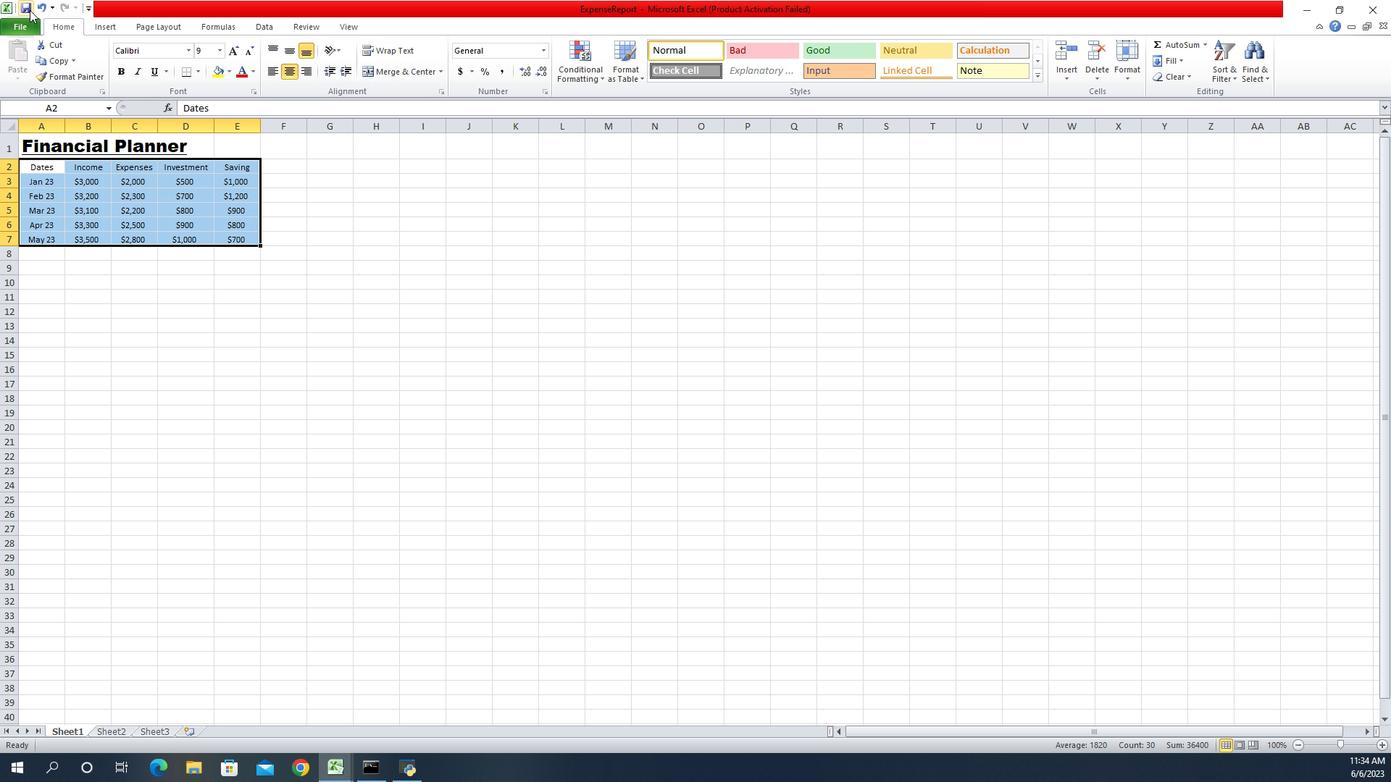 
Action: Mouse moved to (1373, 258)
Screenshot: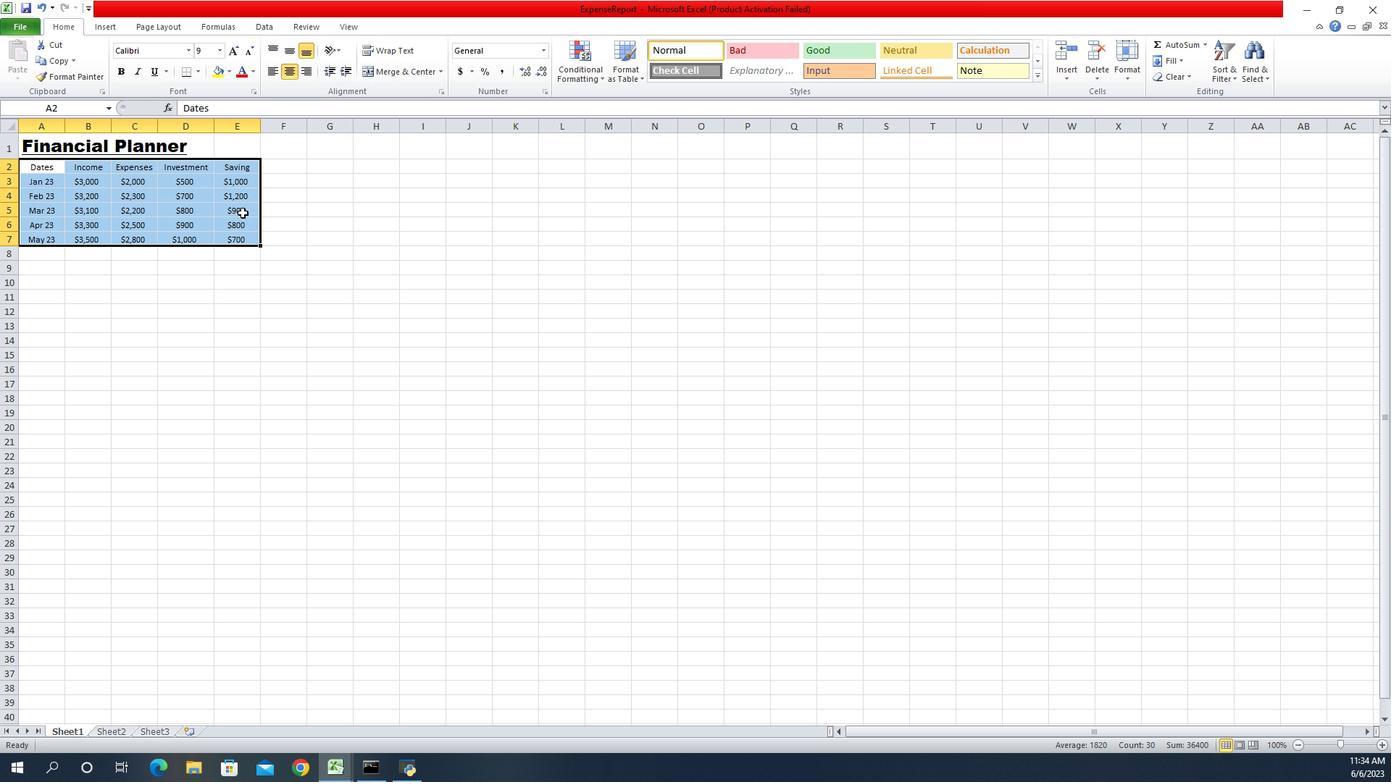
Action: Mouse pressed left at (1373, 258)
Screenshot: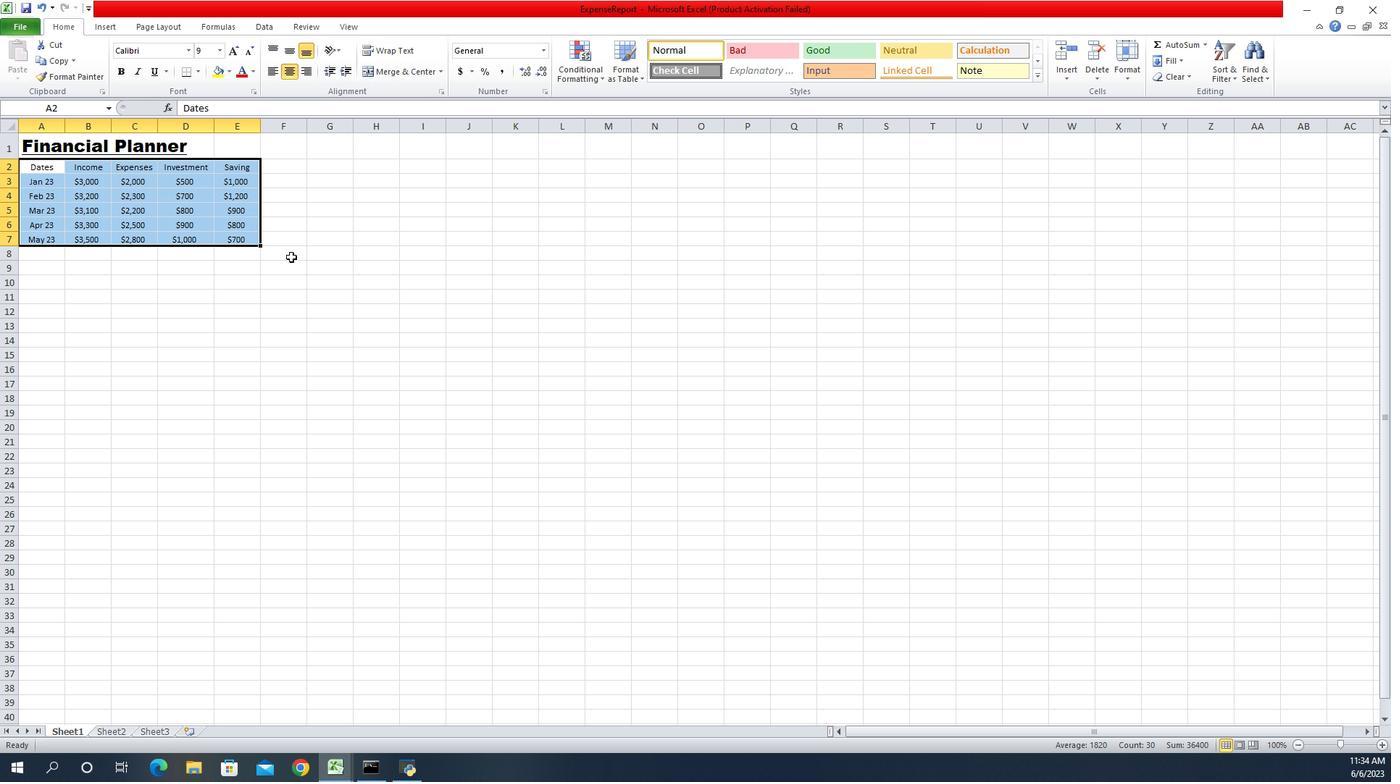 
